 Task: Increase the sharpen strength for sharpen video filter to 1.20.
Action: Mouse moved to (94, 15)
Screenshot: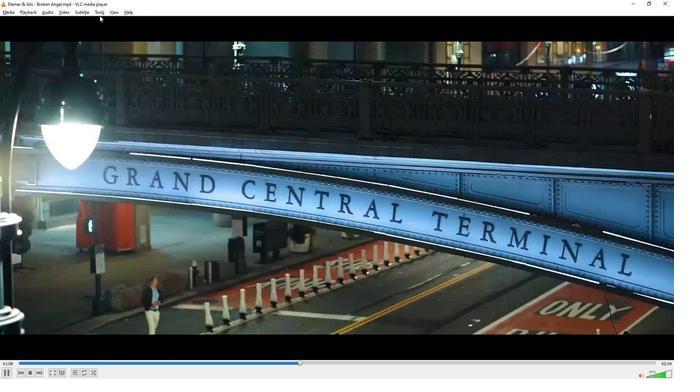 
Action: Mouse pressed left at (94, 15)
Screenshot: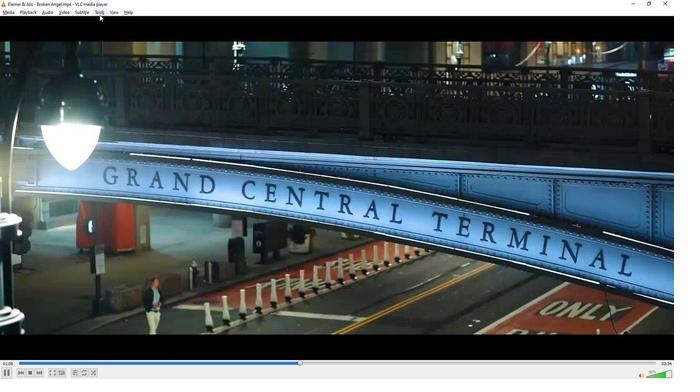 
Action: Mouse moved to (114, 94)
Screenshot: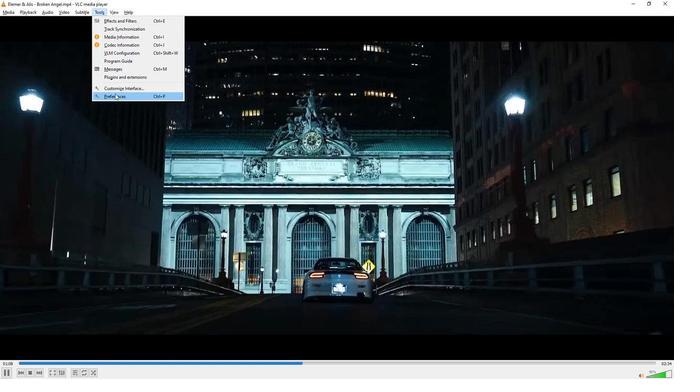 
Action: Mouse pressed left at (114, 94)
Screenshot: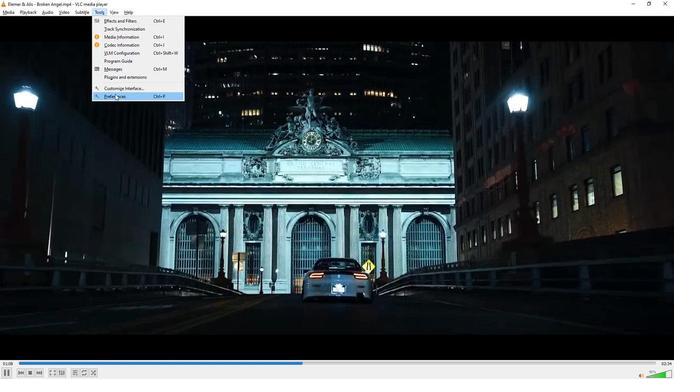 
Action: Mouse moved to (162, 298)
Screenshot: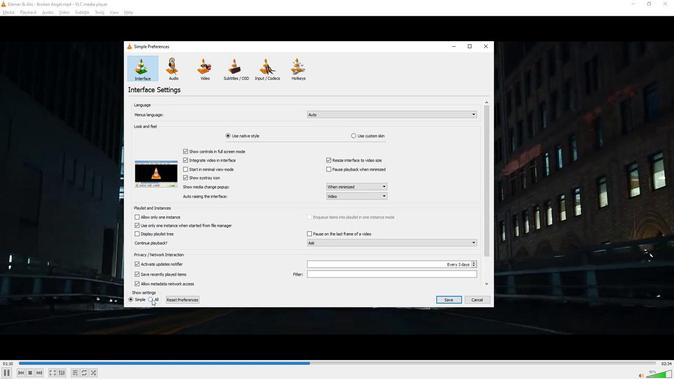 
Action: Mouse pressed left at (162, 298)
Screenshot: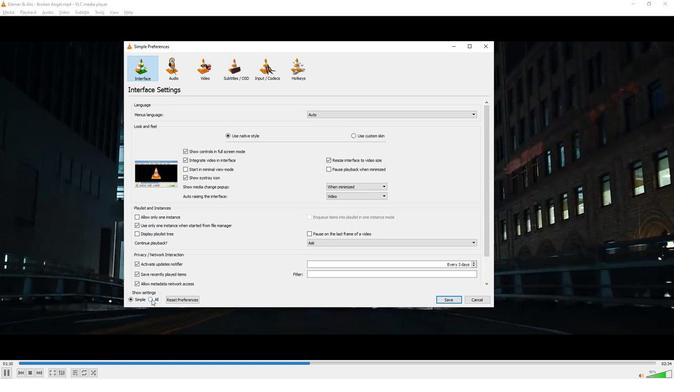 
Action: Mouse moved to (224, 223)
Screenshot: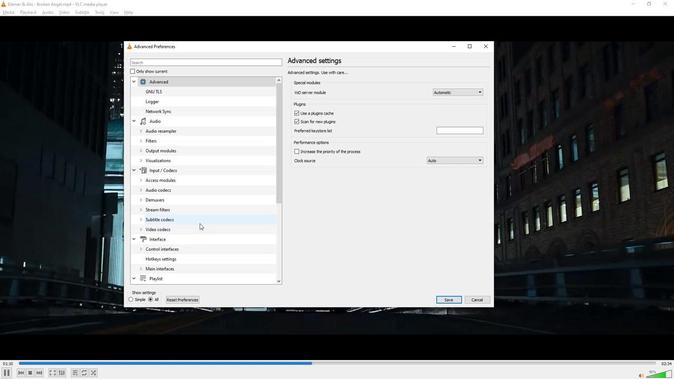 
Action: Mouse scrolled (224, 222) with delta (0, 0)
Screenshot: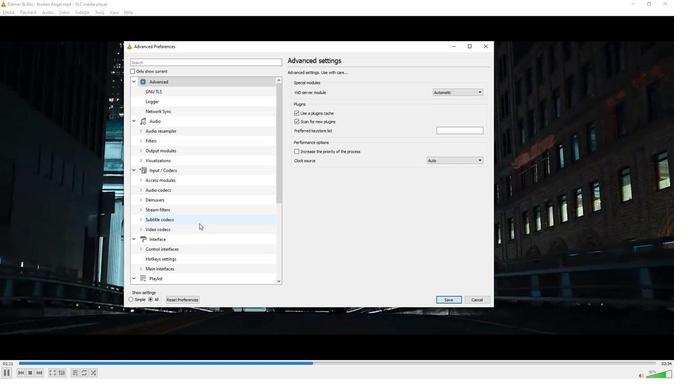 
Action: Mouse moved to (224, 223)
Screenshot: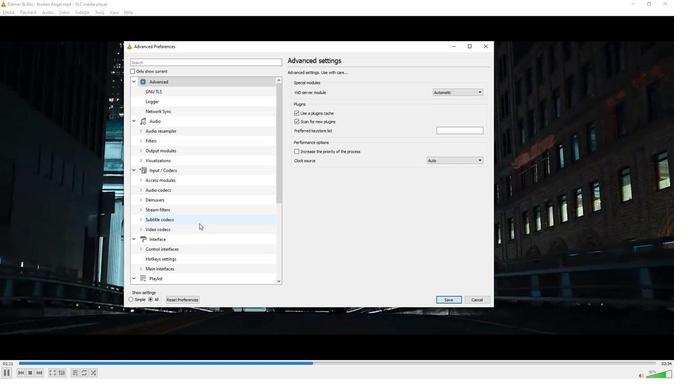 
Action: Mouse scrolled (224, 222) with delta (0, 0)
Screenshot: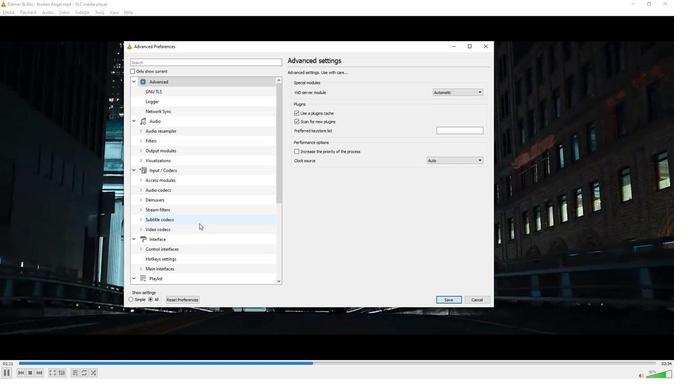 
Action: Mouse moved to (224, 223)
Screenshot: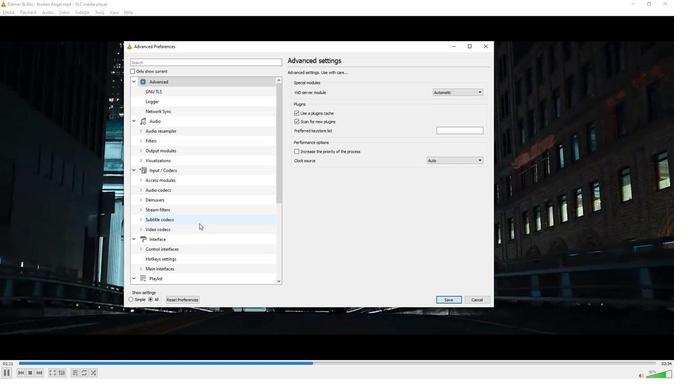 
Action: Mouse scrolled (224, 222) with delta (0, 0)
Screenshot: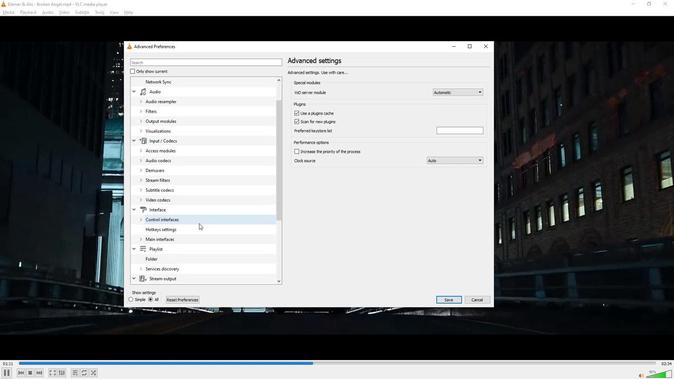 
Action: Mouse moved to (223, 223)
Screenshot: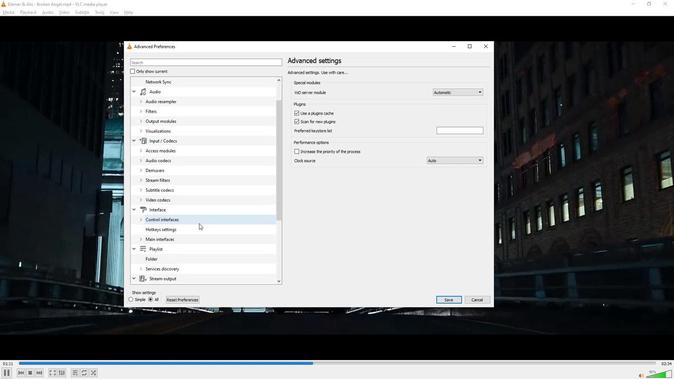 
Action: Mouse scrolled (223, 222) with delta (0, 0)
Screenshot: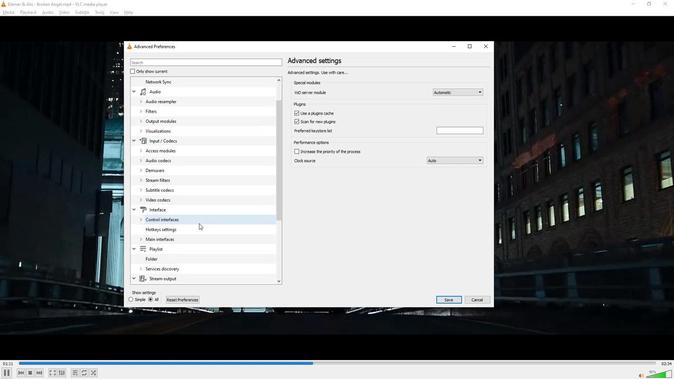 
Action: Mouse moved to (223, 223)
Screenshot: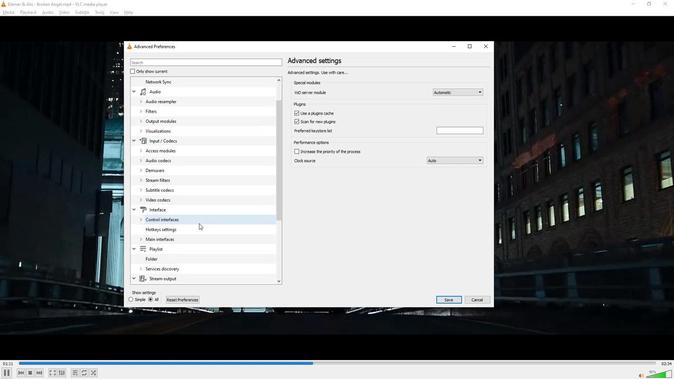 
Action: Mouse scrolled (223, 222) with delta (0, 0)
Screenshot: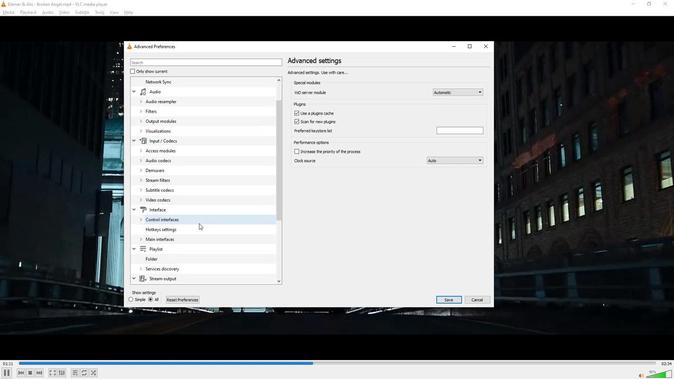 
Action: Mouse moved to (222, 222)
Screenshot: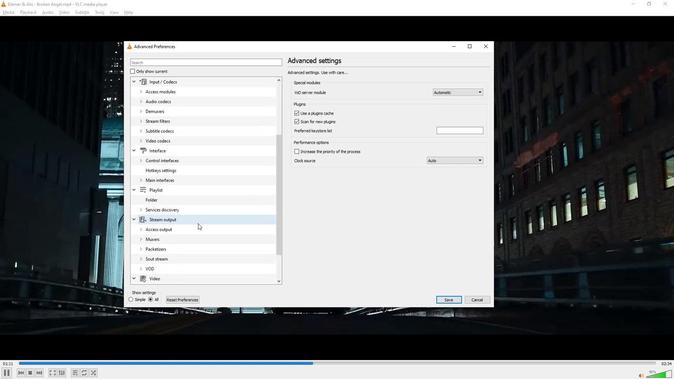 
Action: Mouse scrolled (222, 222) with delta (0, 0)
Screenshot: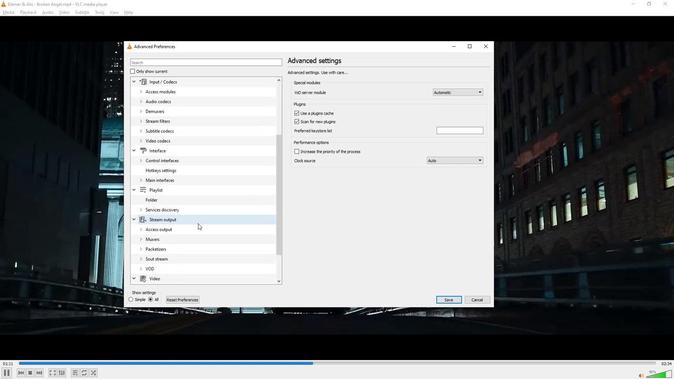 
Action: Mouse scrolled (222, 222) with delta (0, 0)
Screenshot: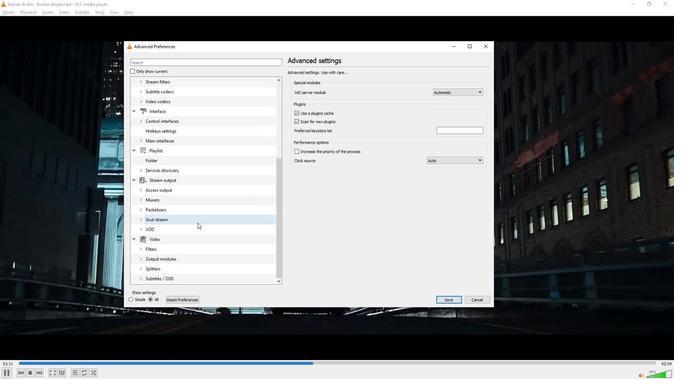 
Action: Mouse scrolled (222, 222) with delta (0, 0)
Screenshot: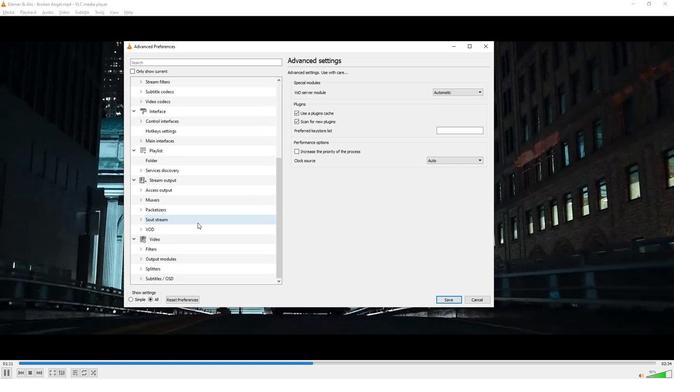 
Action: Mouse moved to (147, 248)
Screenshot: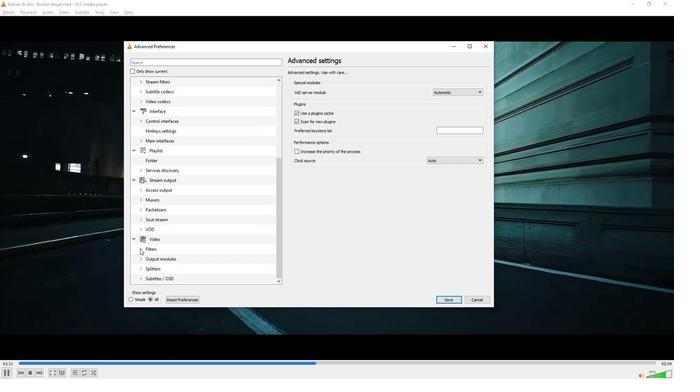 
Action: Mouse pressed left at (147, 248)
Screenshot: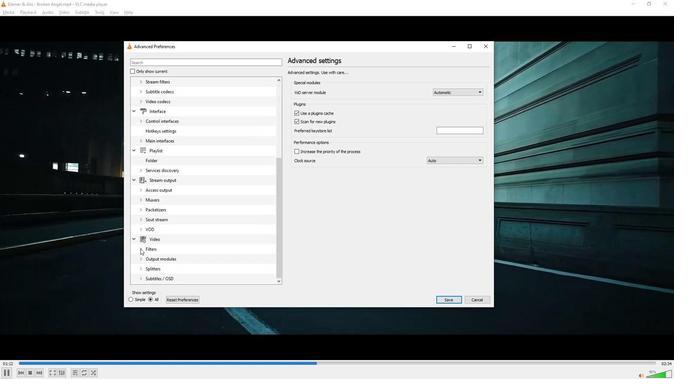 
Action: Mouse moved to (185, 231)
Screenshot: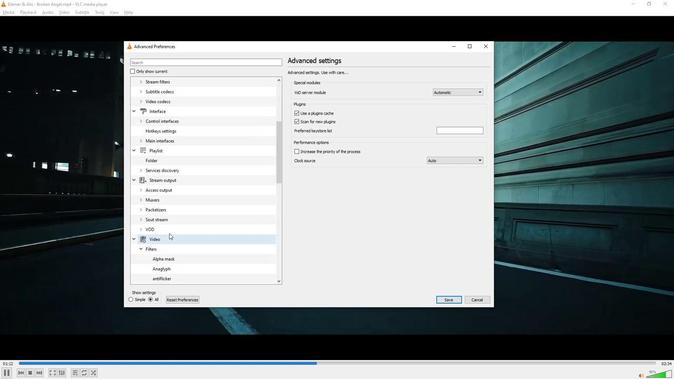 
Action: Mouse scrolled (185, 230) with delta (0, 0)
Screenshot: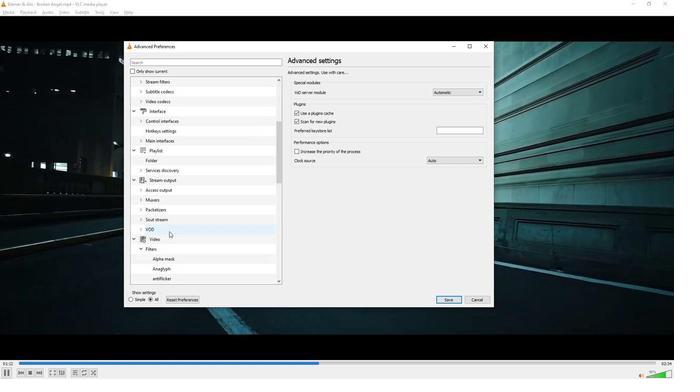 
Action: Mouse scrolled (185, 230) with delta (0, 0)
Screenshot: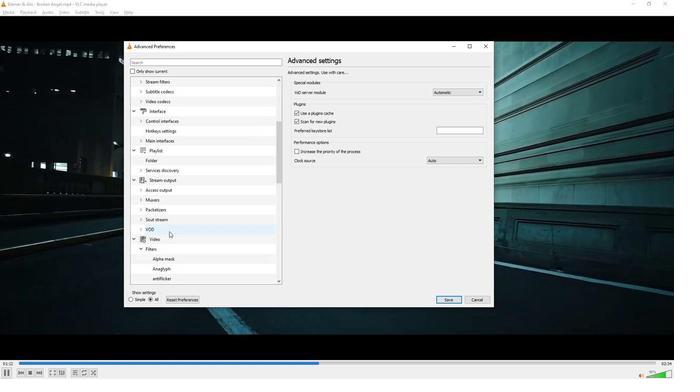 
Action: Mouse scrolled (185, 230) with delta (0, 0)
Screenshot: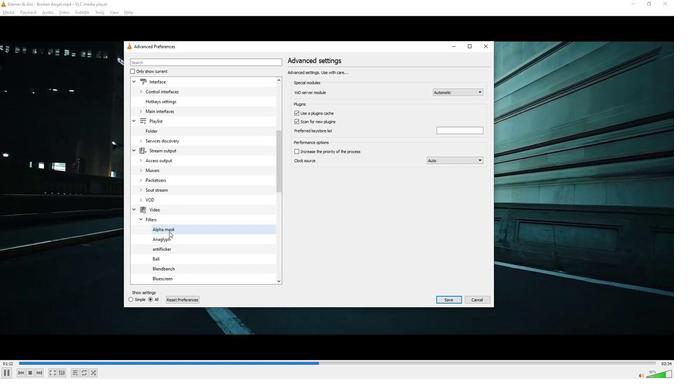 
Action: Mouse scrolled (185, 230) with delta (0, 0)
Screenshot: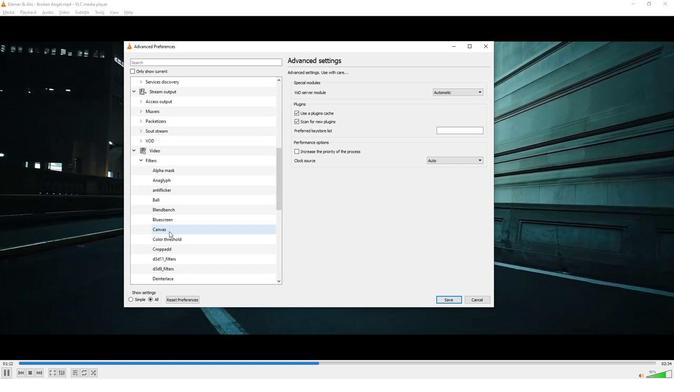 
Action: Mouse scrolled (185, 230) with delta (0, 0)
Screenshot: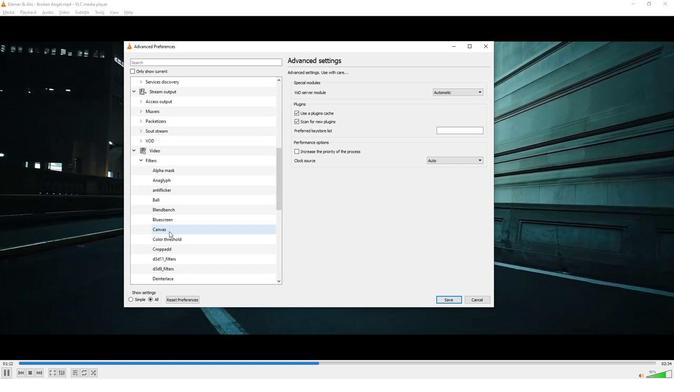 
Action: Mouse scrolled (185, 230) with delta (0, 0)
Screenshot: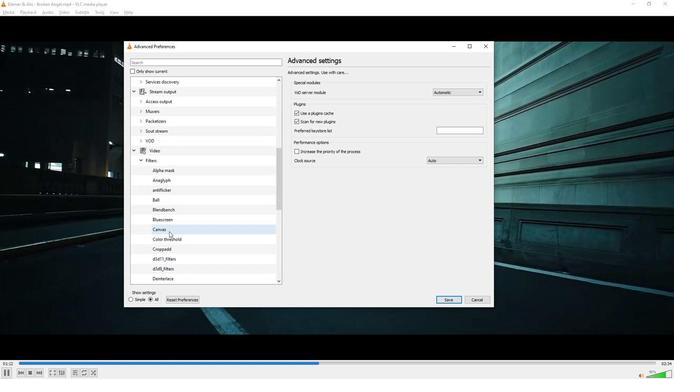 
Action: Mouse scrolled (185, 230) with delta (0, 0)
Screenshot: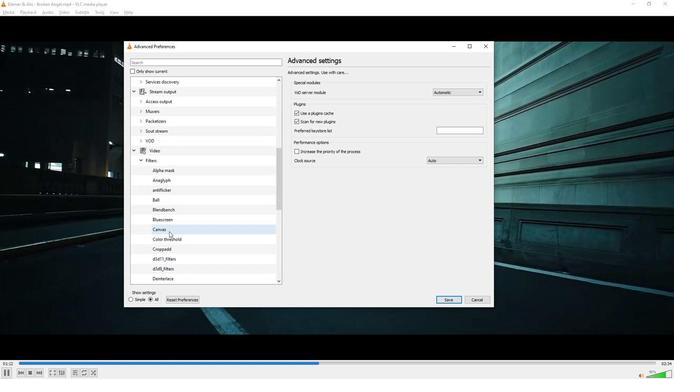 
Action: Mouse moved to (185, 230)
Screenshot: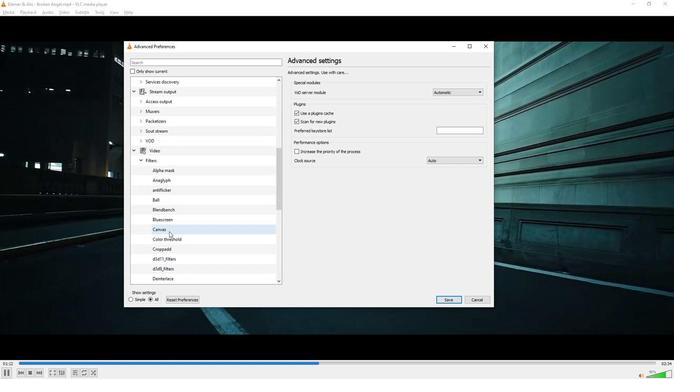 
Action: Mouse scrolled (185, 230) with delta (0, 0)
Screenshot: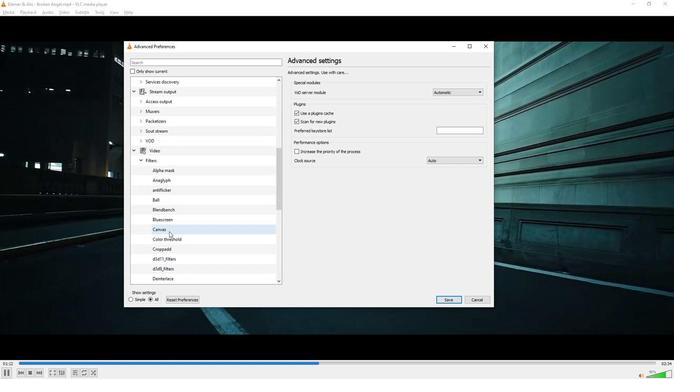
Action: Mouse moved to (185, 230)
Screenshot: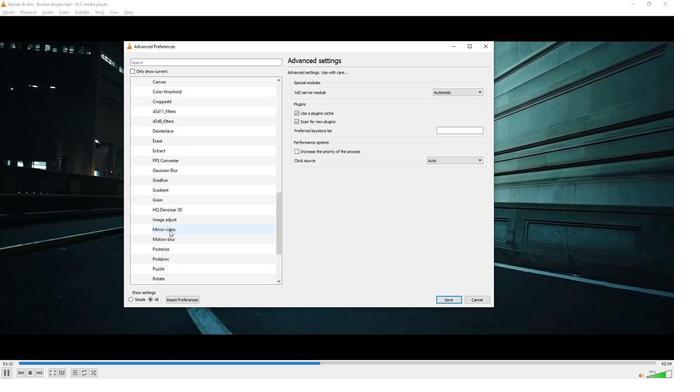 
Action: Mouse scrolled (185, 229) with delta (0, 0)
Screenshot: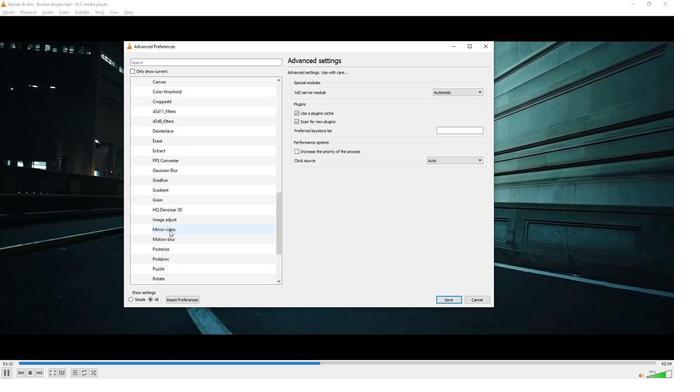 
Action: Mouse moved to (185, 230)
Screenshot: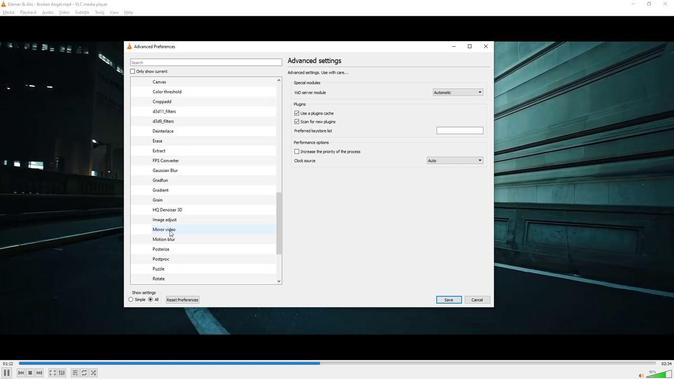 
Action: Mouse scrolled (185, 230) with delta (0, 0)
Screenshot: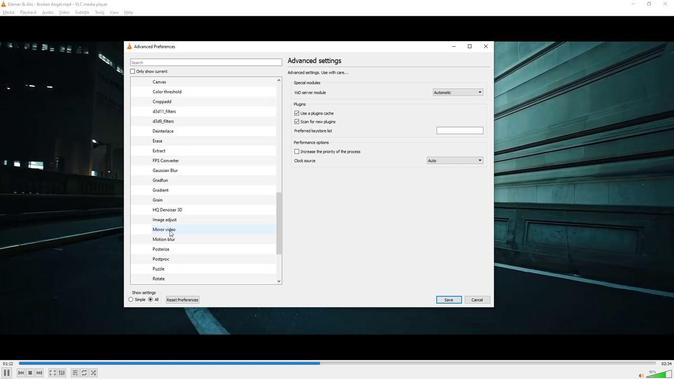 
Action: Mouse scrolled (185, 230) with delta (0, 0)
Screenshot: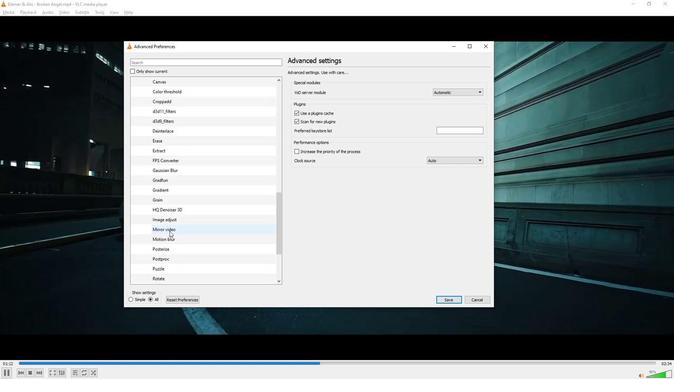 
Action: Mouse scrolled (185, 230) with delta (0, 0)
Screenshot: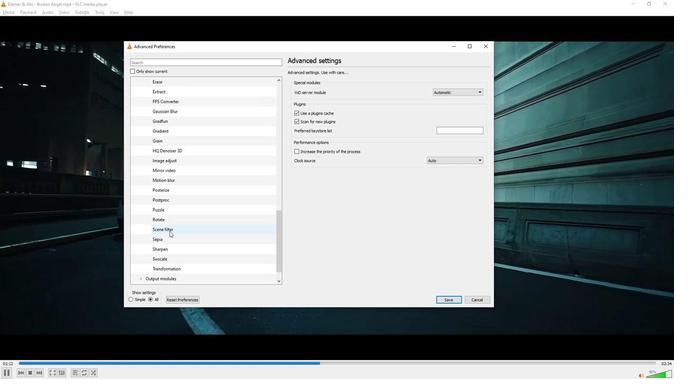 
Action: Mouse moved to (178, 226)
Screenshot: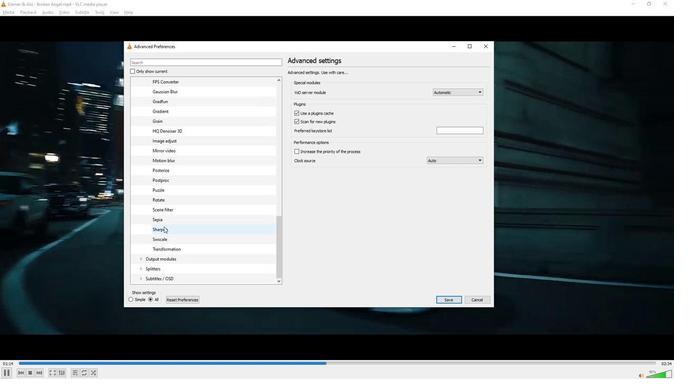 
Action: Mouse pressed left at (178, 226)
Screenshot: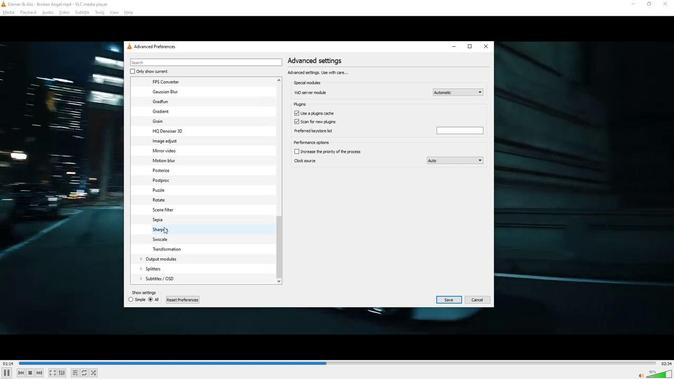 
Action: Mouse moved to (585, 85)
Screenshot: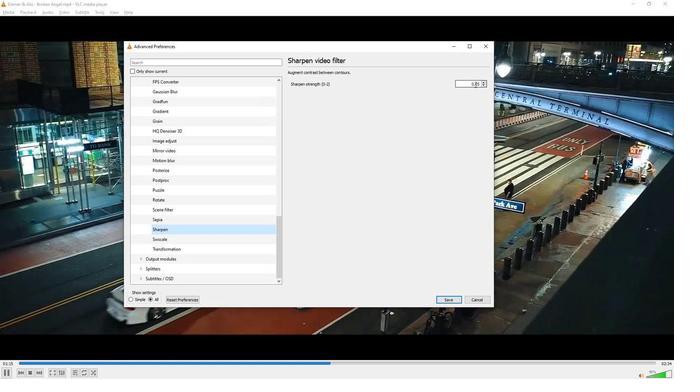 
Action: Mouse pressed left at (585, 85)
Screenshot: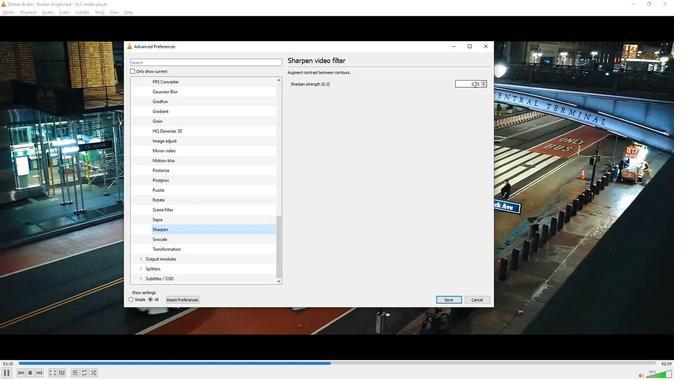 
Action: Mouse pressed left at (585, 85)
Screenshot: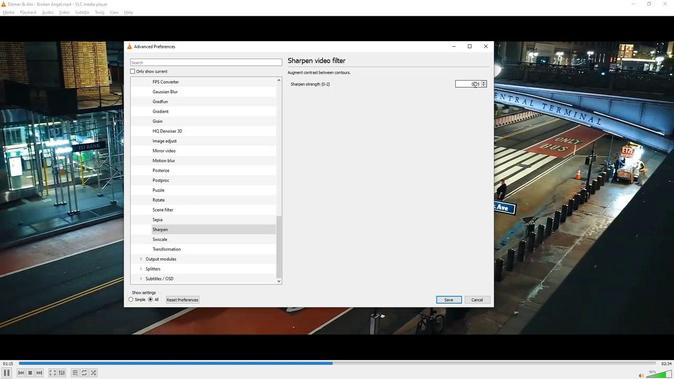 
Action: Mouse pressed left at (585, 85)
Screenshot: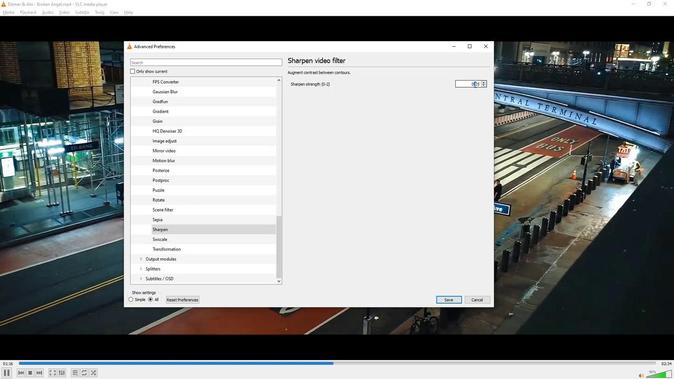 
Action: Key pressed 1.20
Screenshot: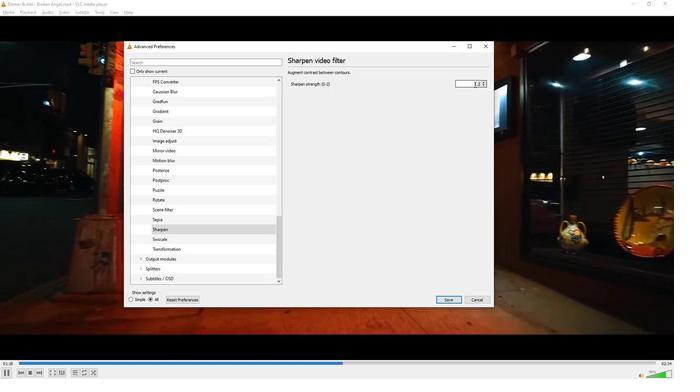 
Action: Mouse moved to (544, 155)
Screenshot: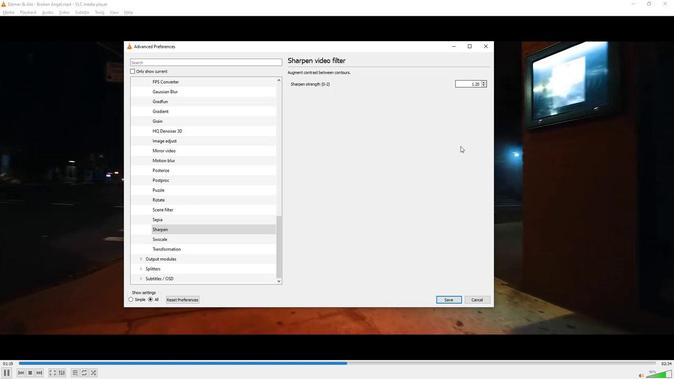 
